 Task: Toggle the show abbreviation suggestions.
Action: Mouse moved to (32, 577)
Screenshot: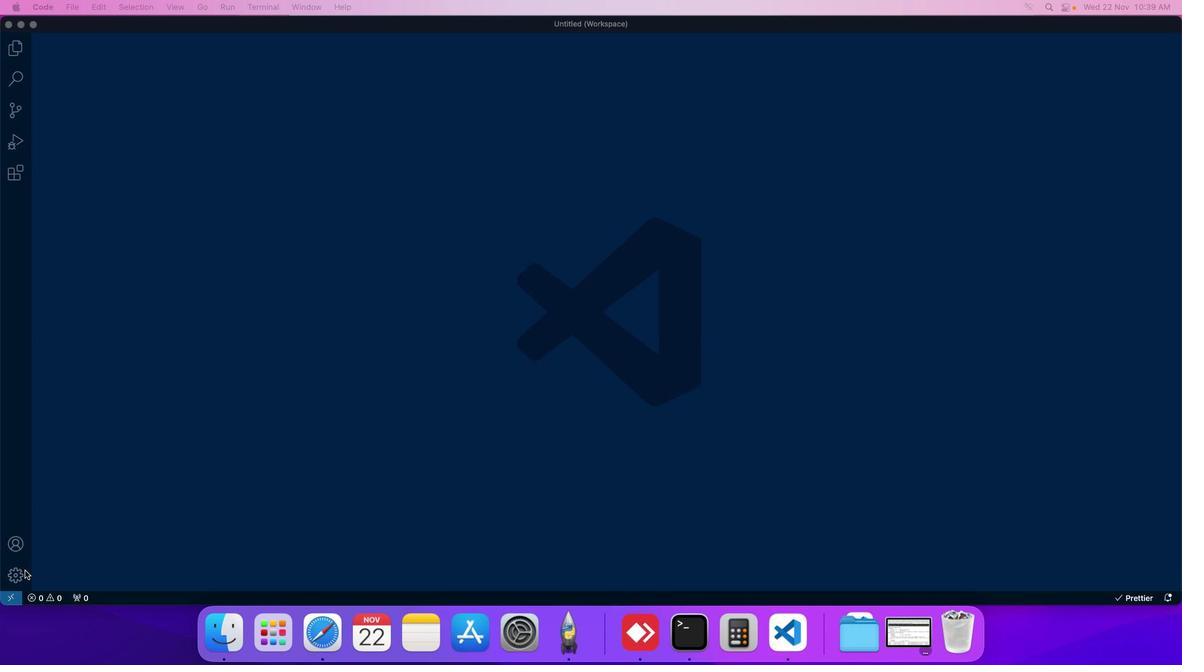 
Action: Mouse pressed left at (32, 577)
Screenshot: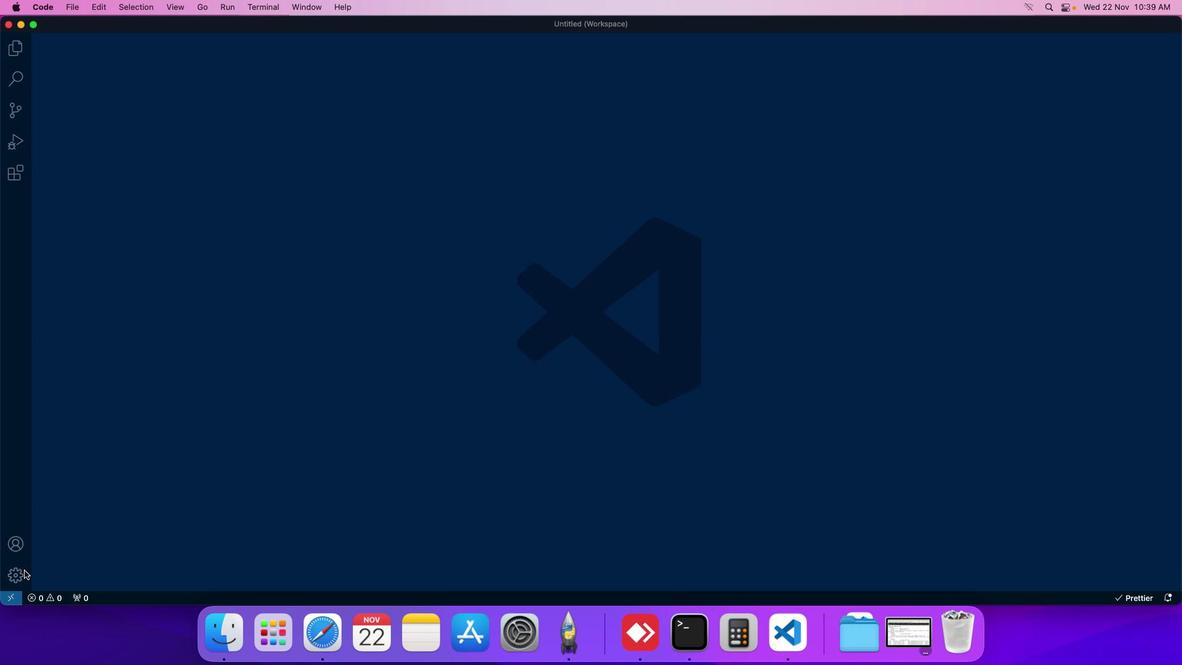 
Action: Mouse moved to (32, 577)
Screenshot: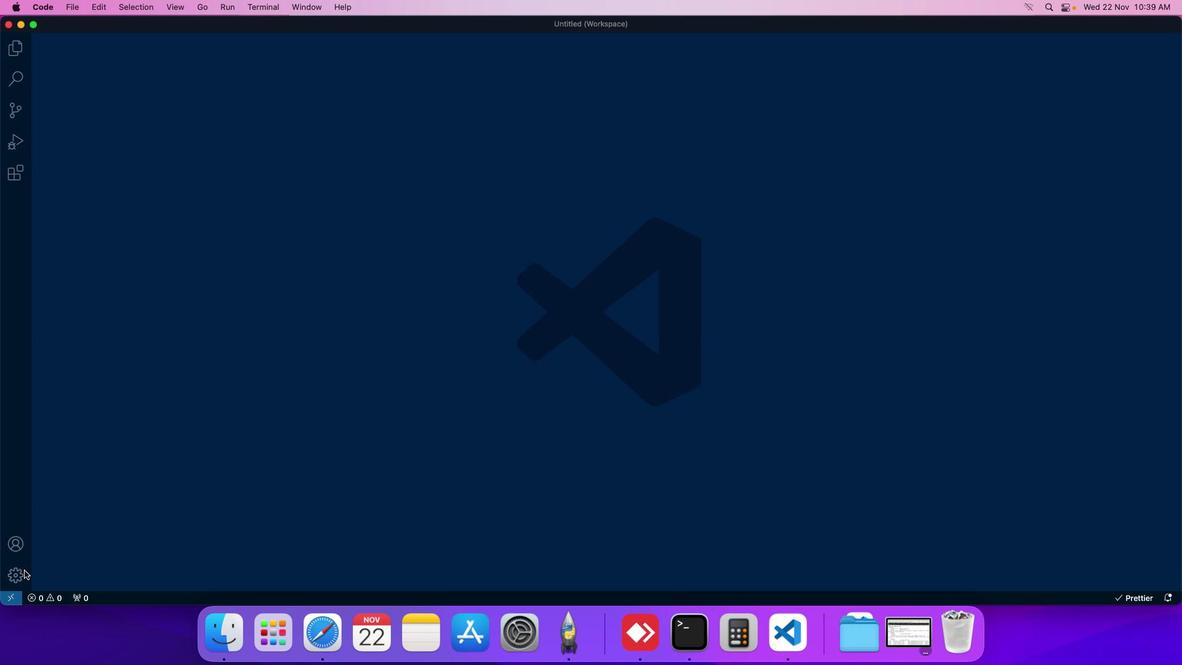 
Action: Mouse pressed left at (32, 577)
Screenshot: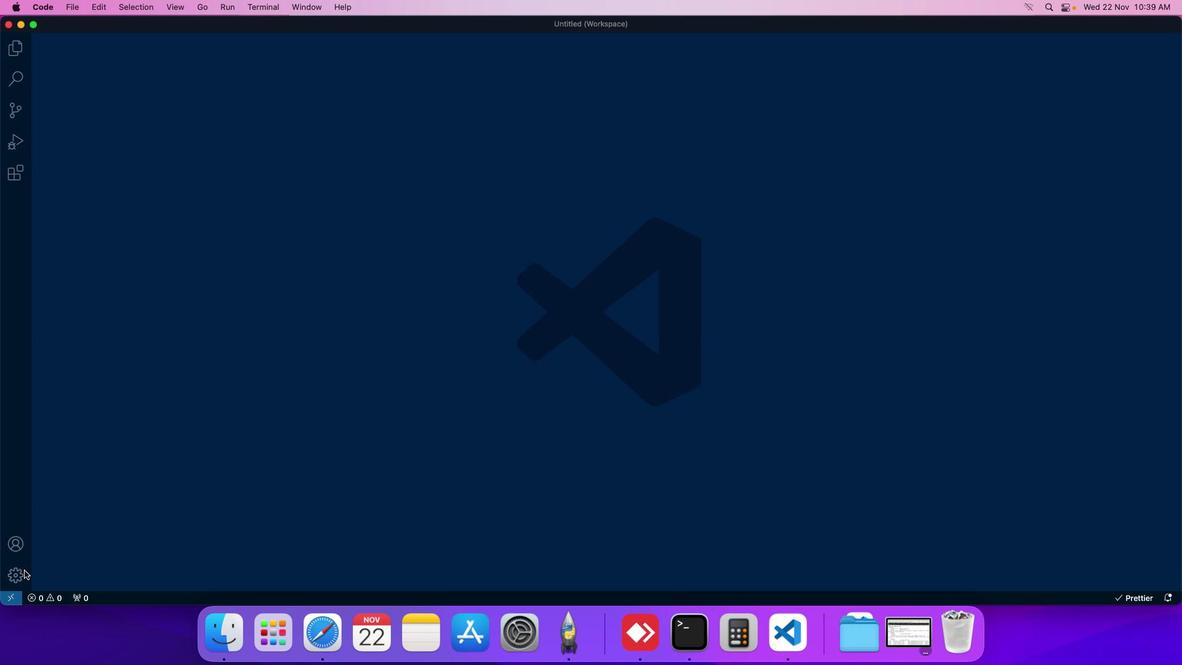 
Action: Mouse moved to (67, 488)
Screenshot: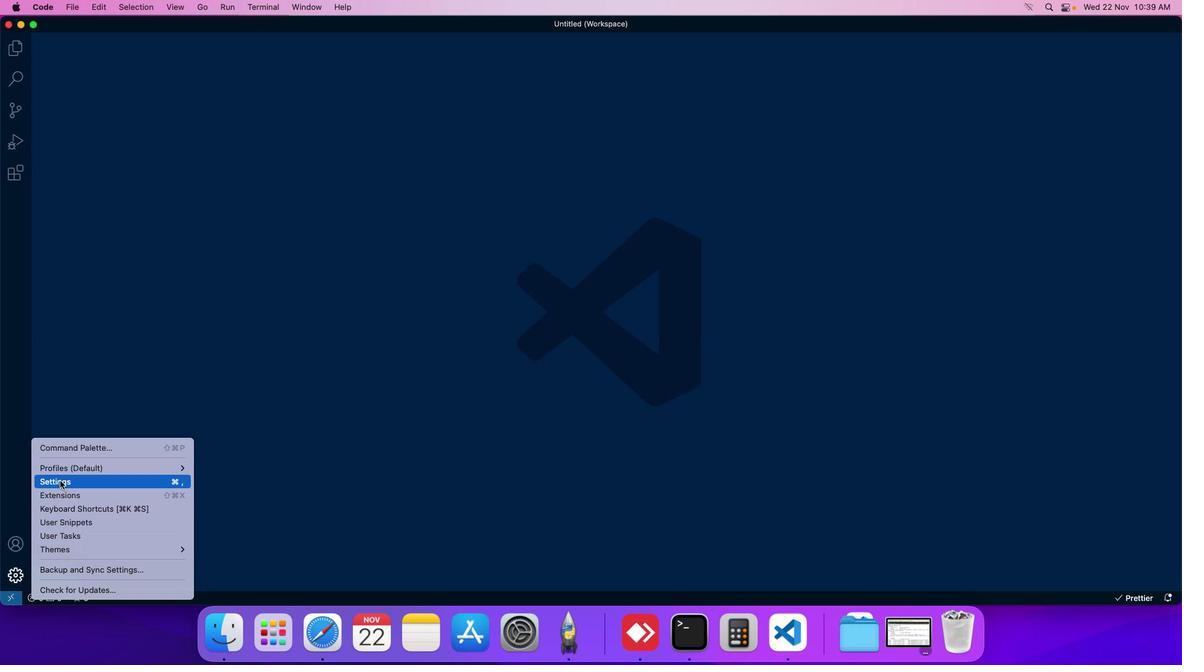 
Action: Mouse pressed left at (67, 488)
Screenshot: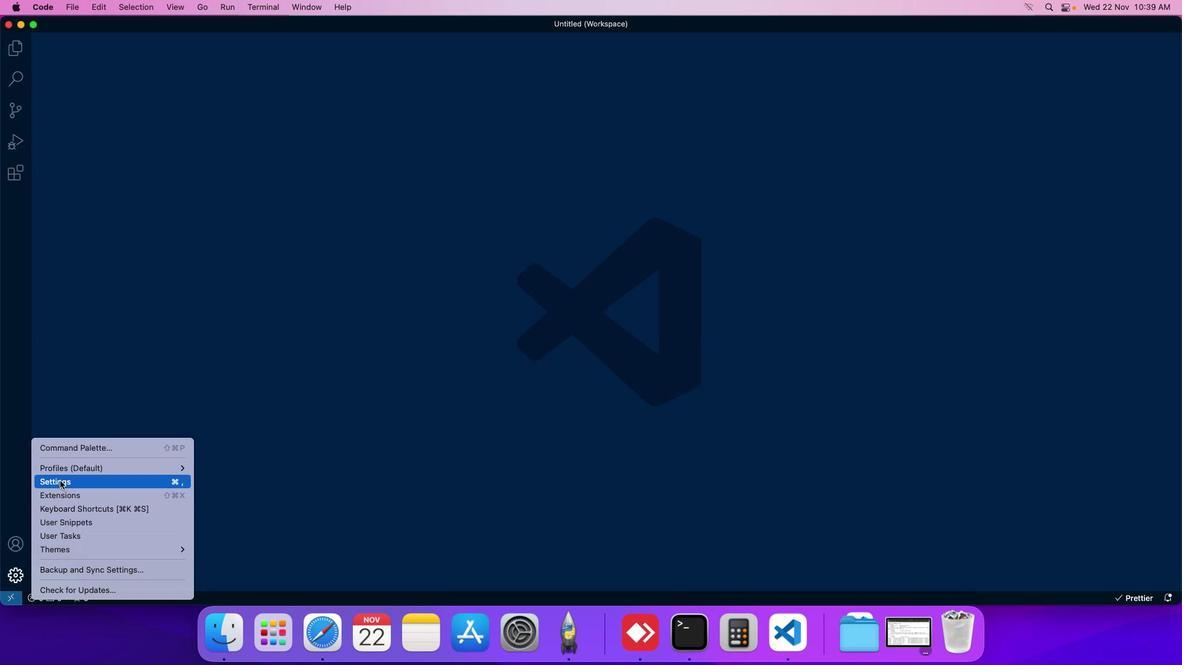 
Action: Mouse moved to (274, 110)
Screenshot: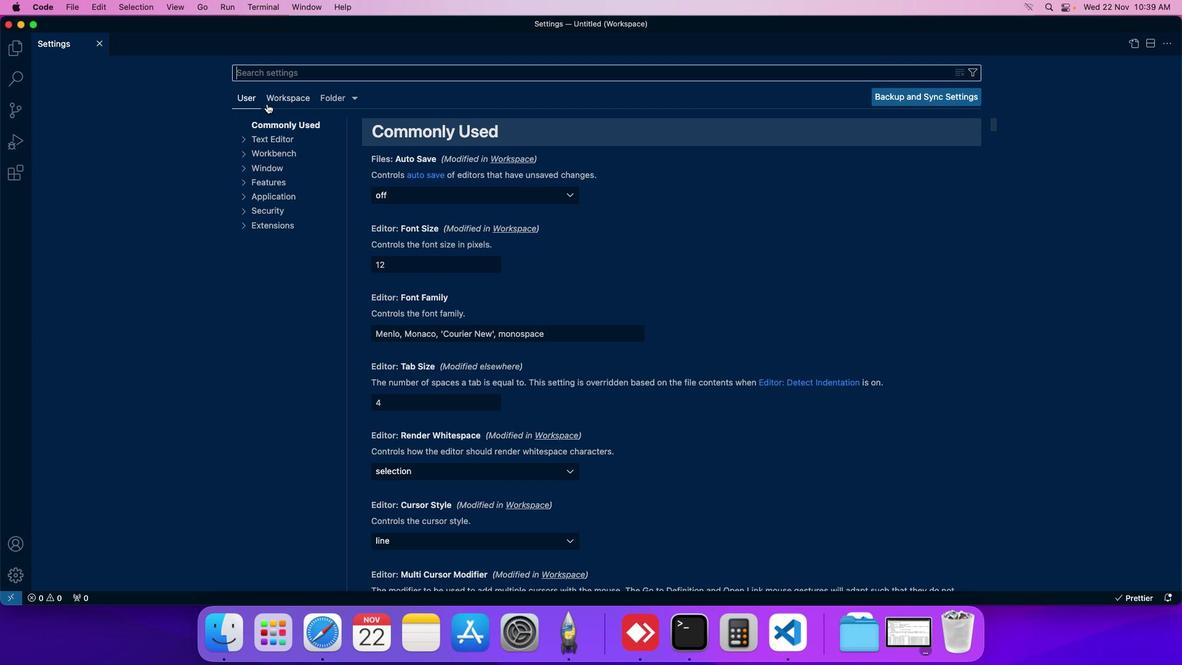
Action: Mouse pressed left at (274, 110)
Screenshot: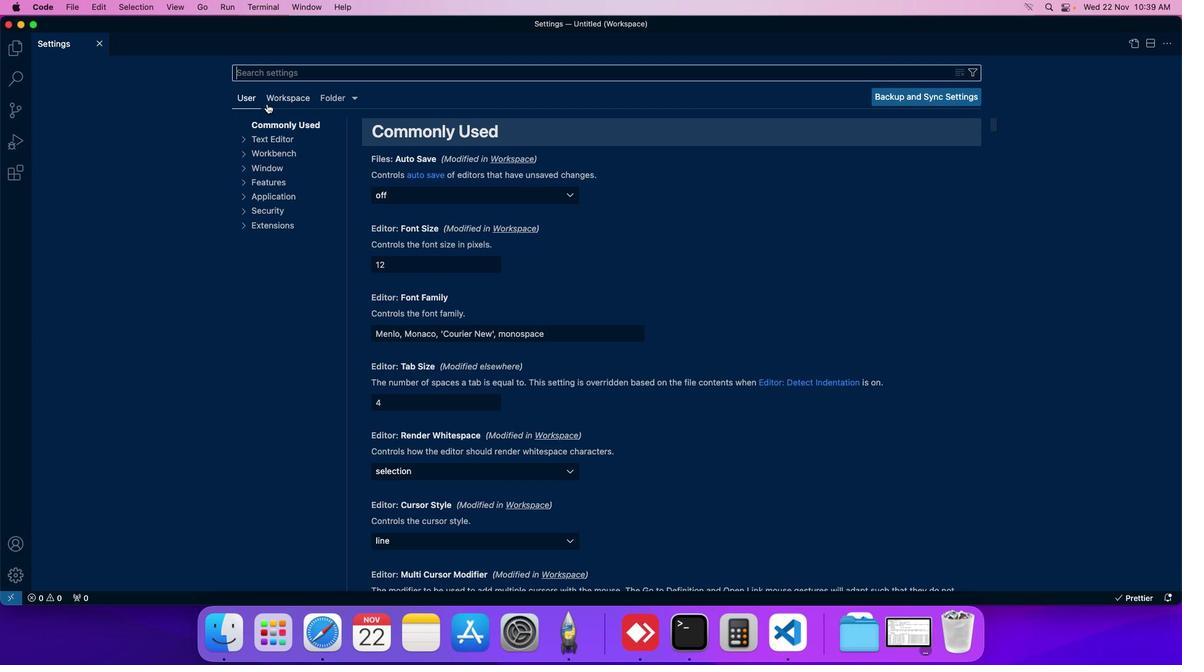 
Action: Mouse moved to (275, 214)
Screenshot: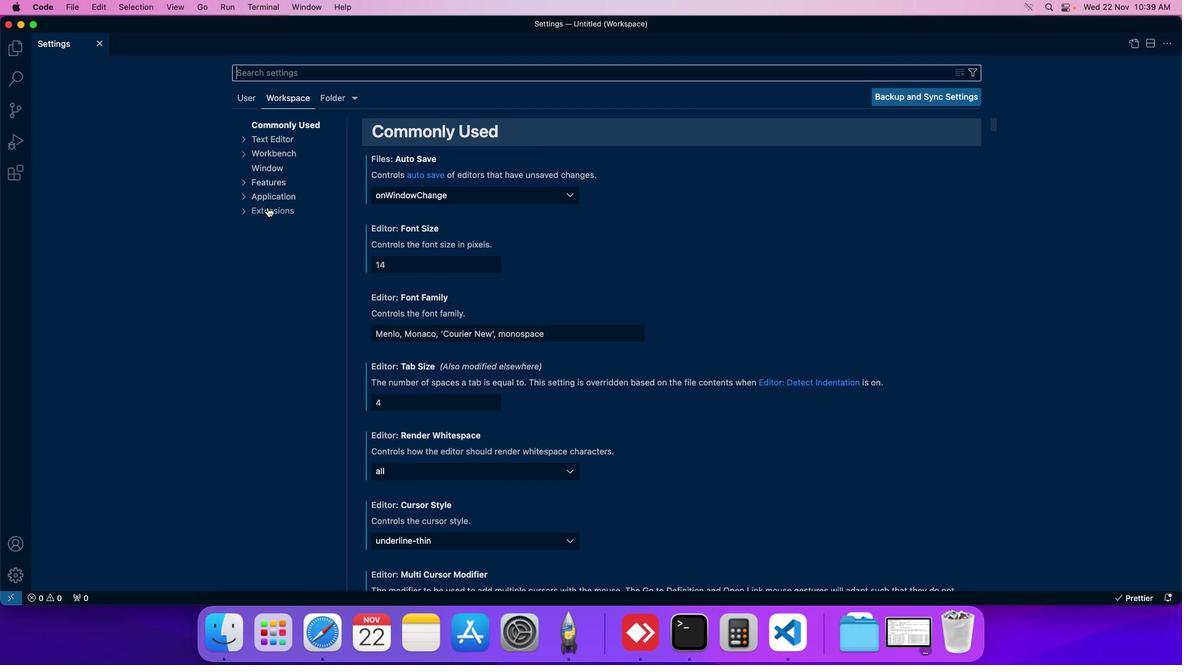 
Action: Mouse pressed left at (275, 214)
Screenshot: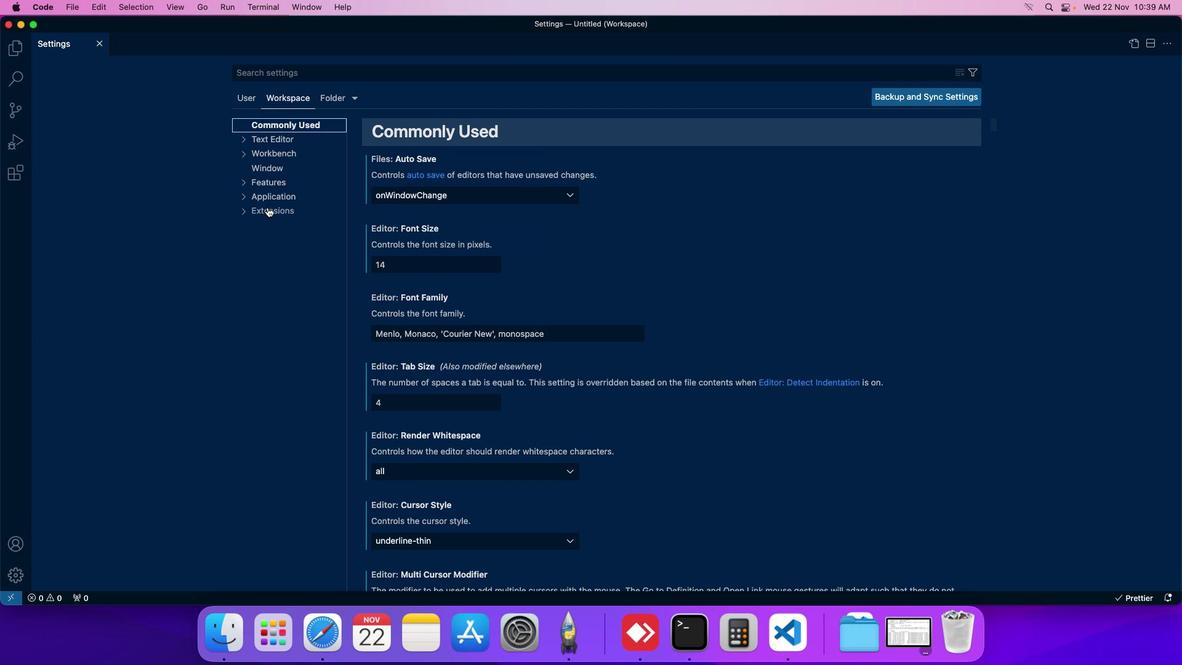 
Action: Mouse moved to (272, 301)
Screenshot: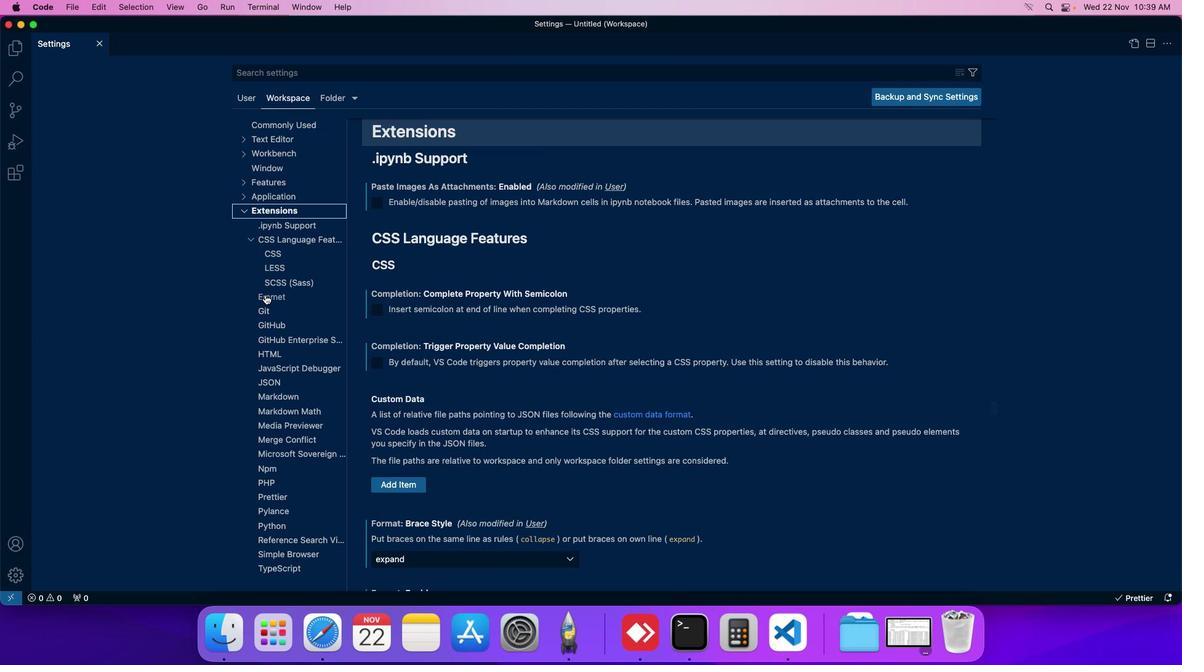 
Action: Mouse pressed left at (272, 301)
Screenshot: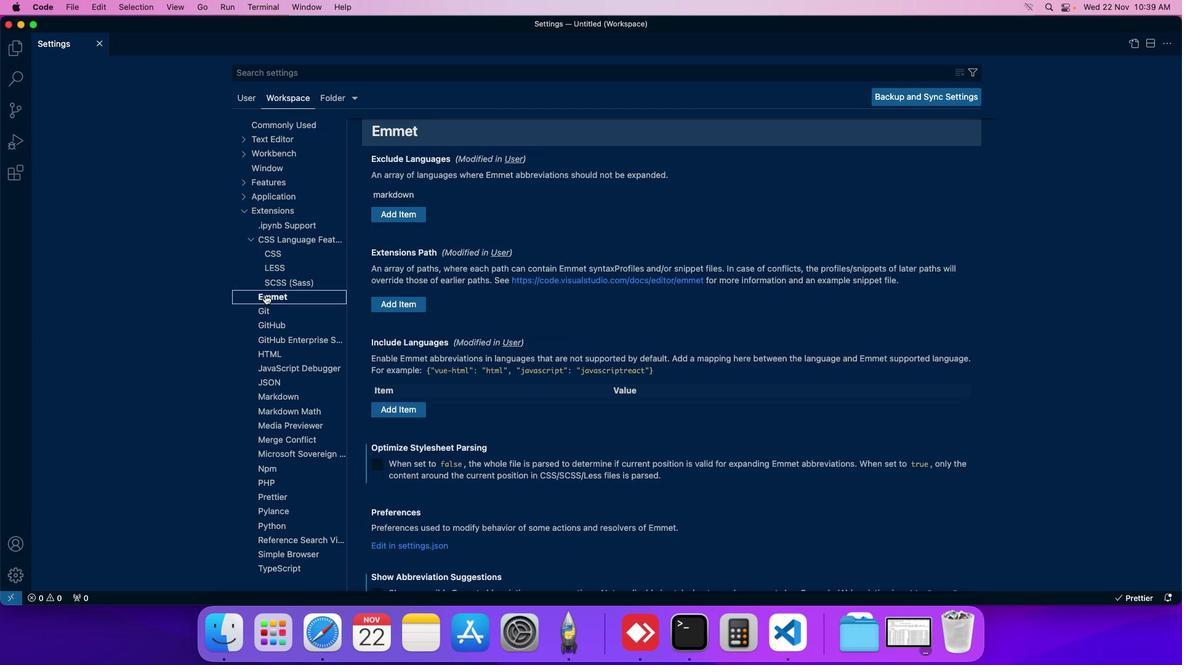 
Action: Mouse moved to (447, 397)
Screenshot: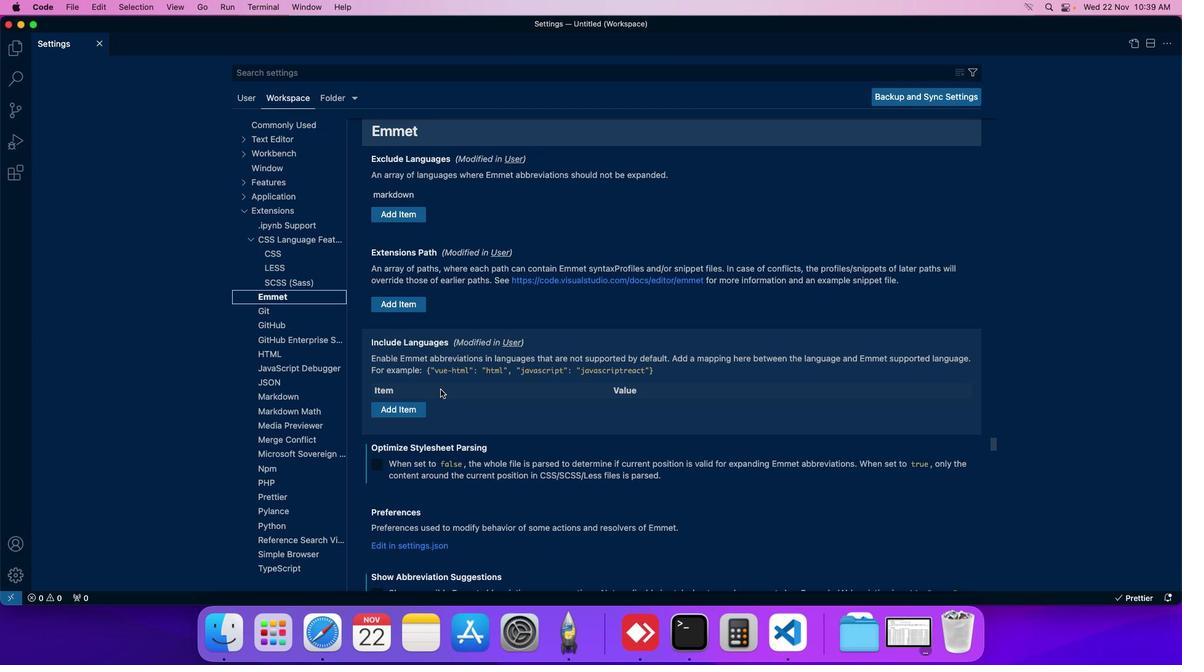 
Action: Mouse scrolled (447, 397) with delta (7, 6)
Screenshot: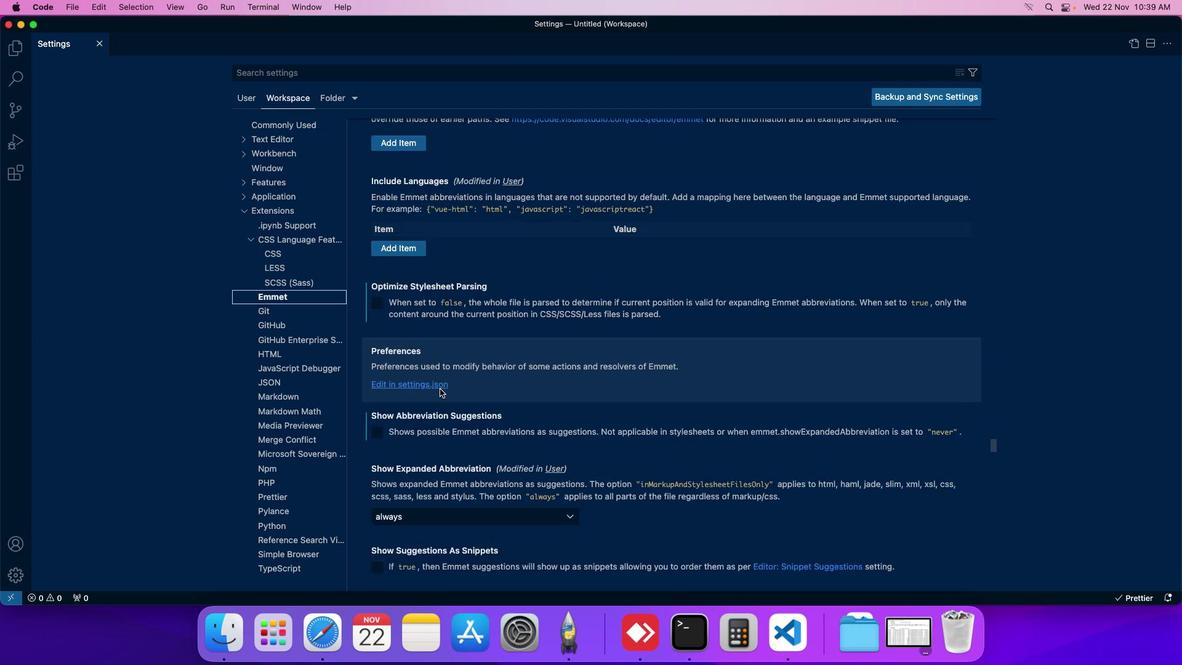 
Action: Mouse moved to (447, 395)
Screenshot: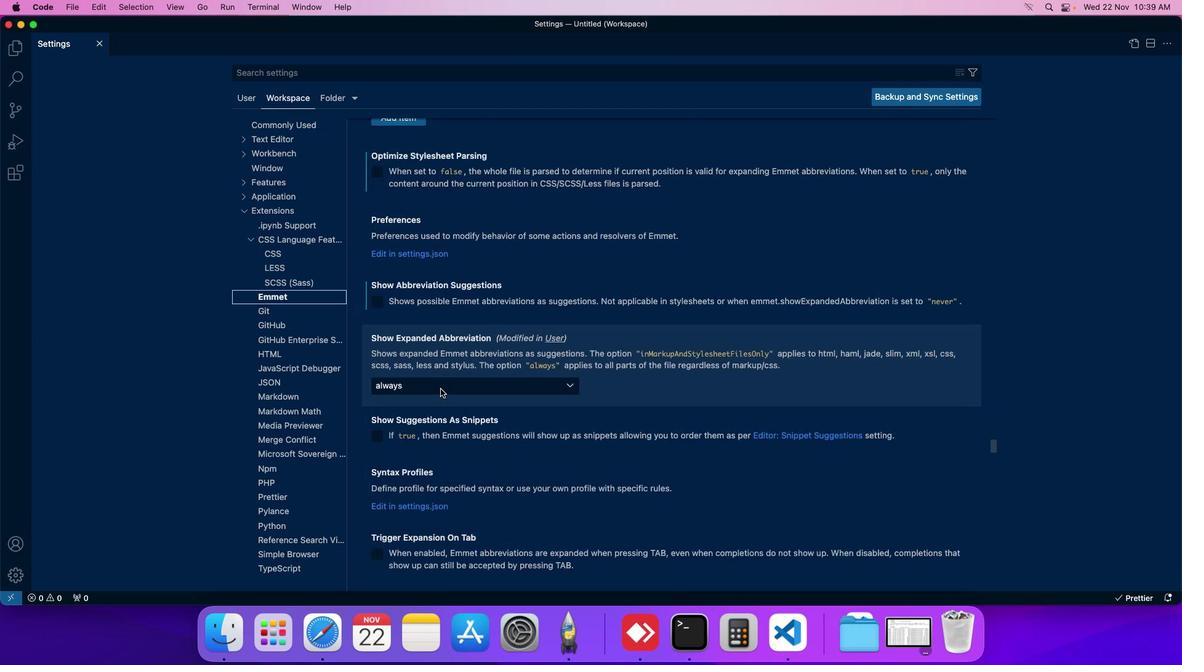 
Action: Mouse scrolled (447, 395) with delta (7, 6)
Screenshot: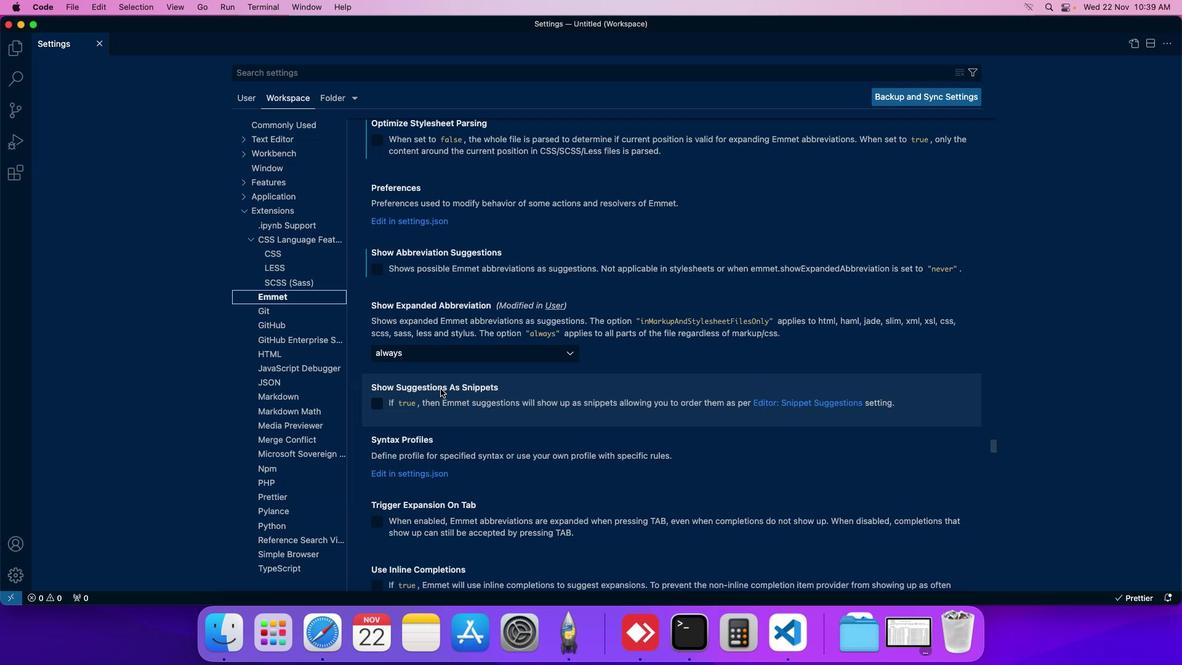 
Action: Mouse moved to (389, 274)
Screenshot: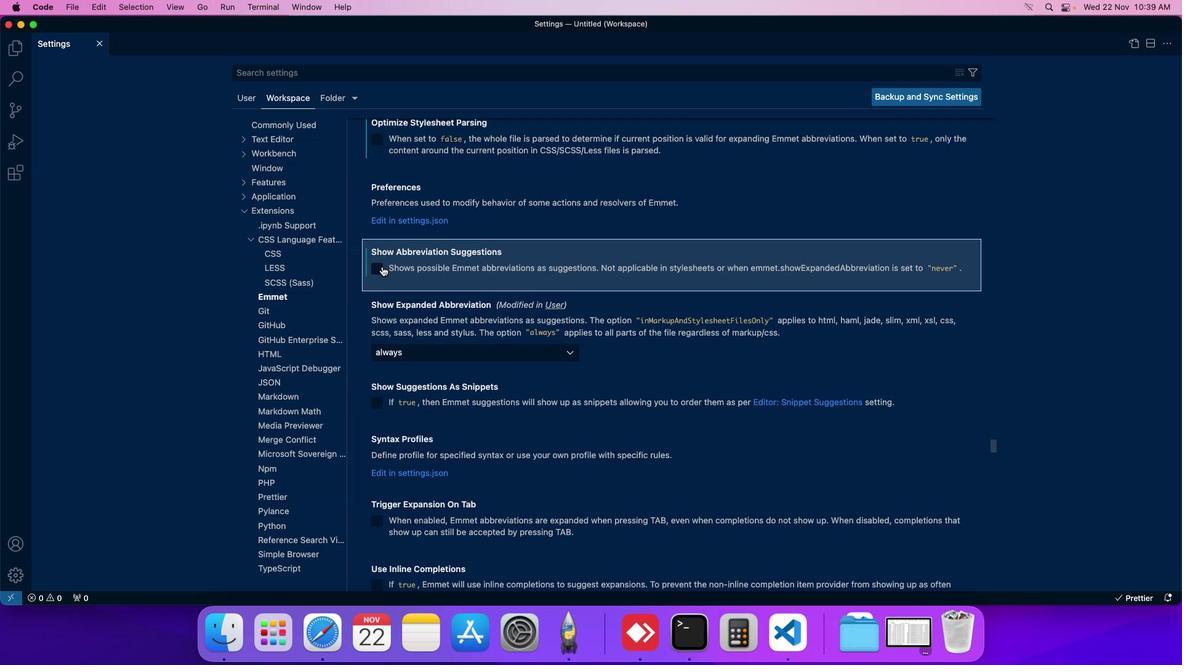 
Action: Mouse pressed left at (389, 274)
Screenshot: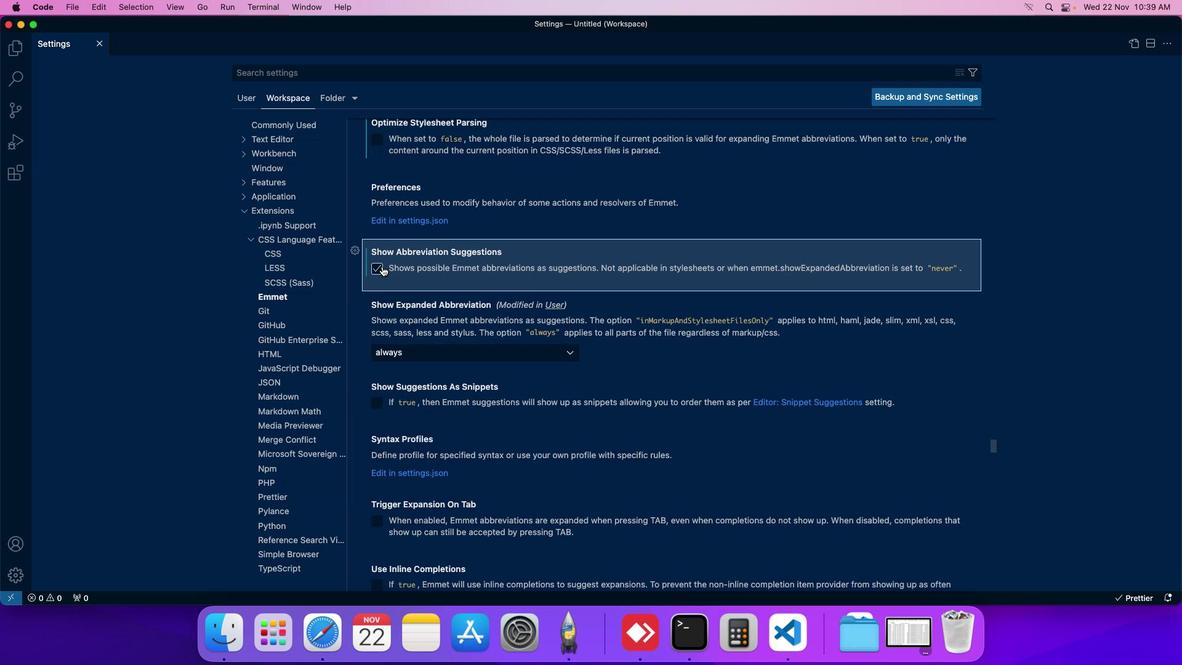 
Action: Mouse moved to (389, 280)
Screenshot: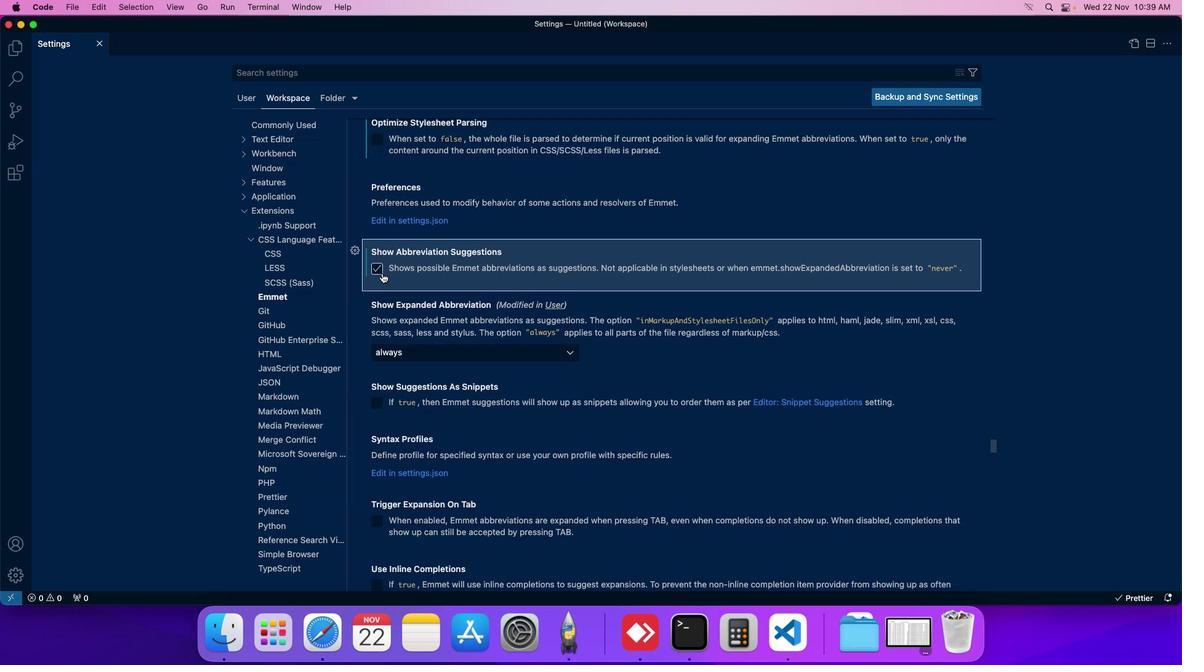 
